 Task: Search for contacts associated with the company 'Softage' in Outlook.
Action: Mouse moved to (10, 88)
Screenshot: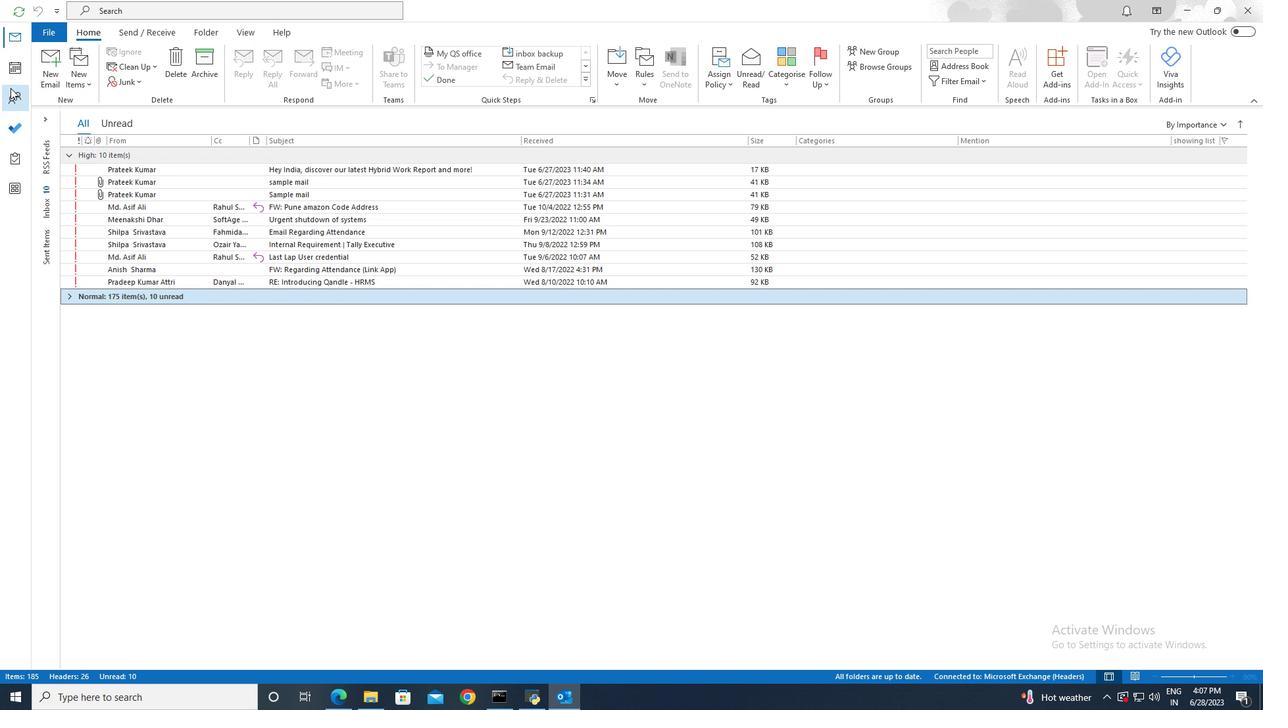
Action: Mouse pressed left at (10, 88)
Screenshot: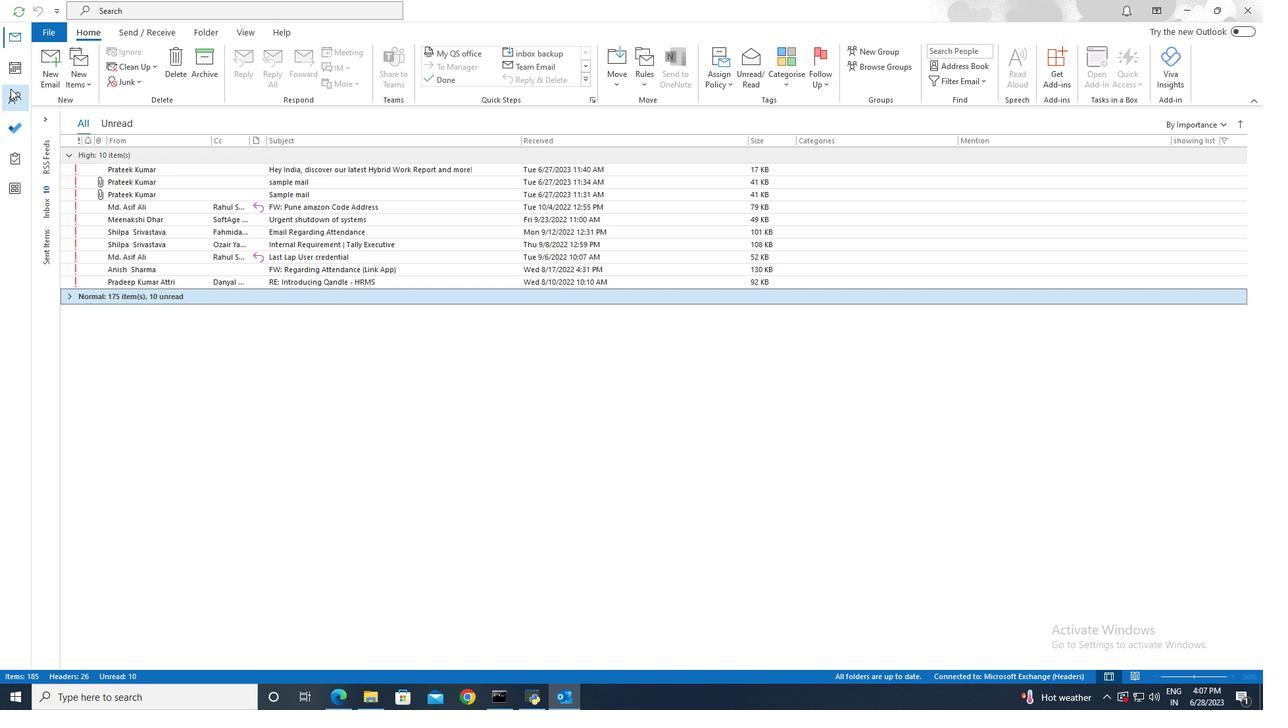 
Action: Mouse moved to (327, 13)
Screenshot: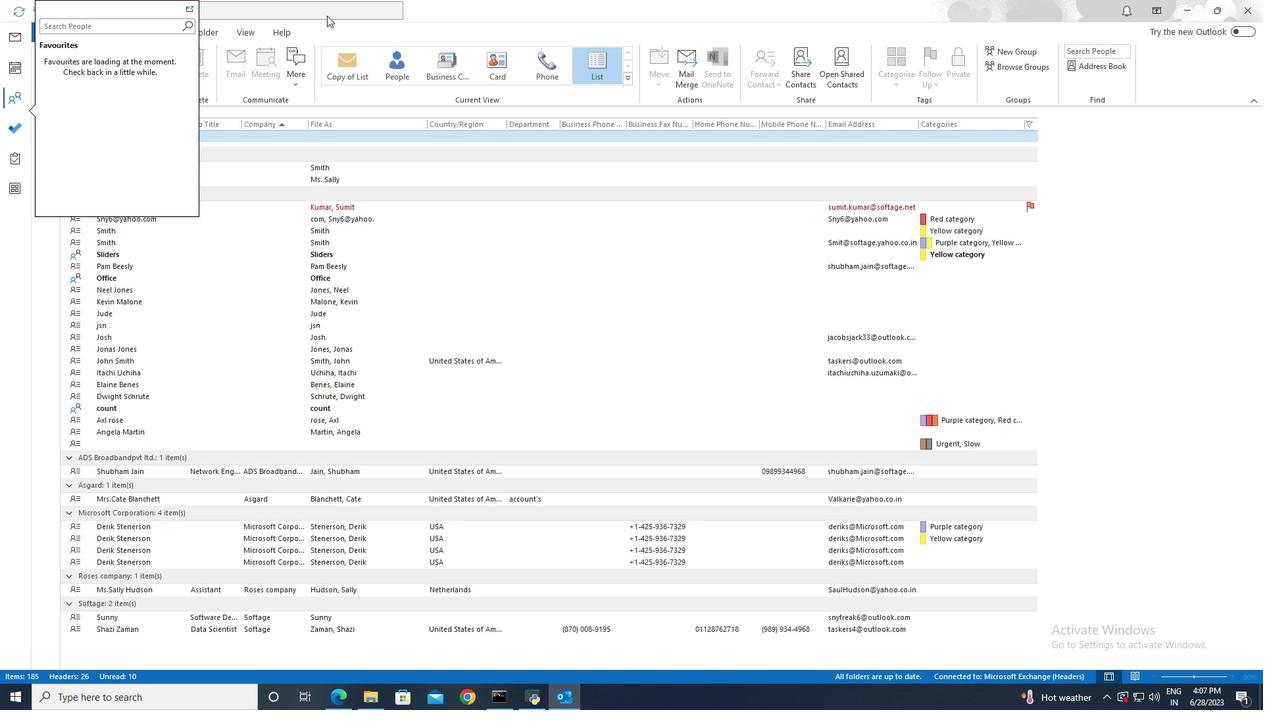 
Action: Mouse pressed left at (327, 13)
Screenshot: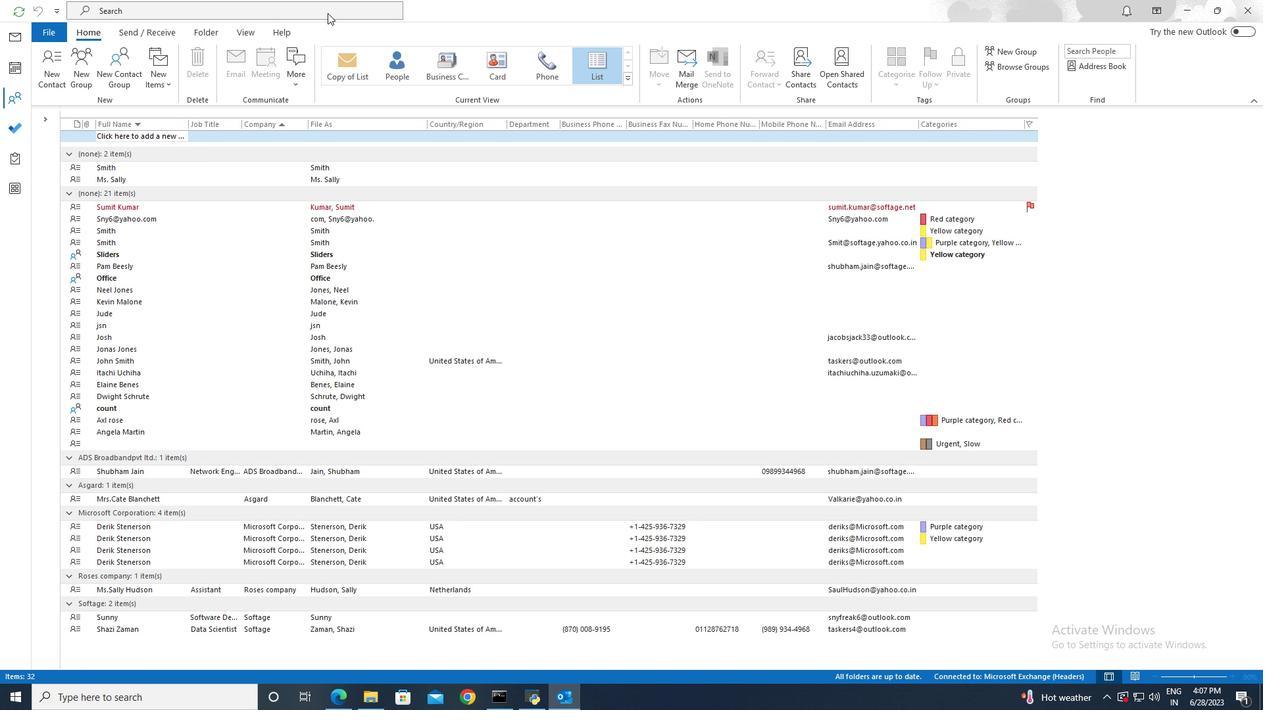 
Action: Mouse moved to (459, 9)
Screenshot: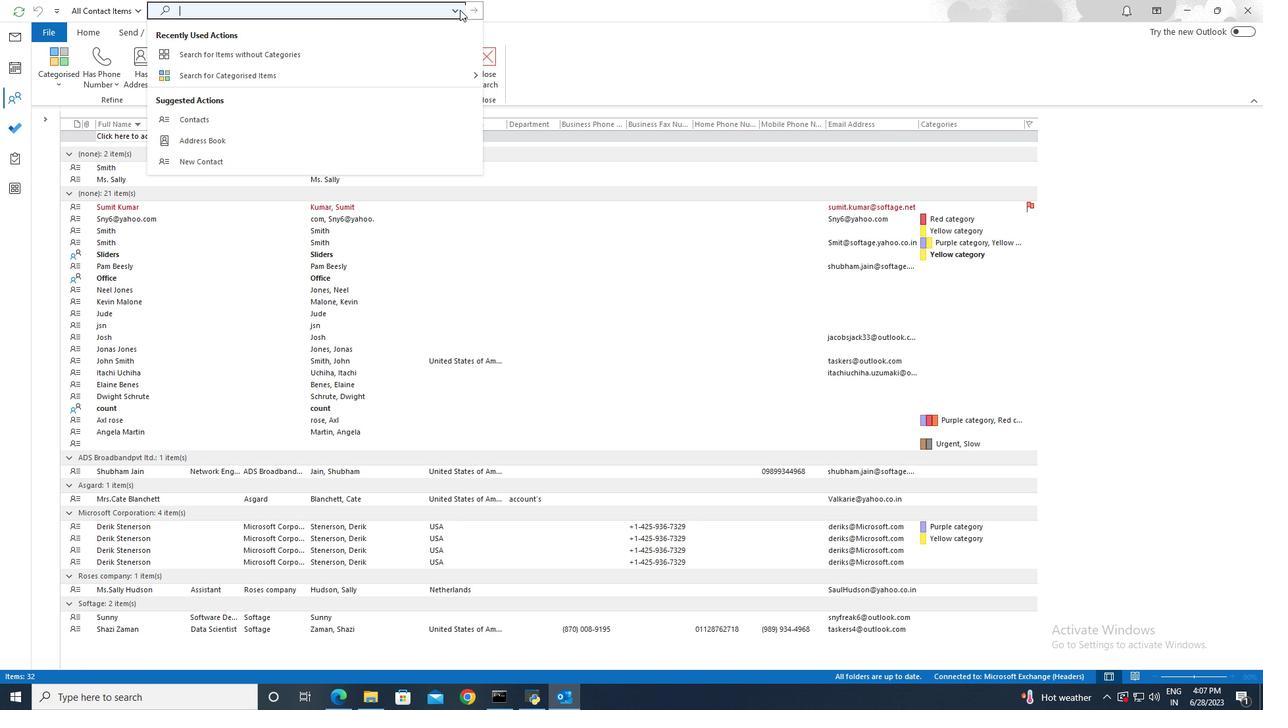
Action: Mouse pressed left at (459, 9)
Screenshot: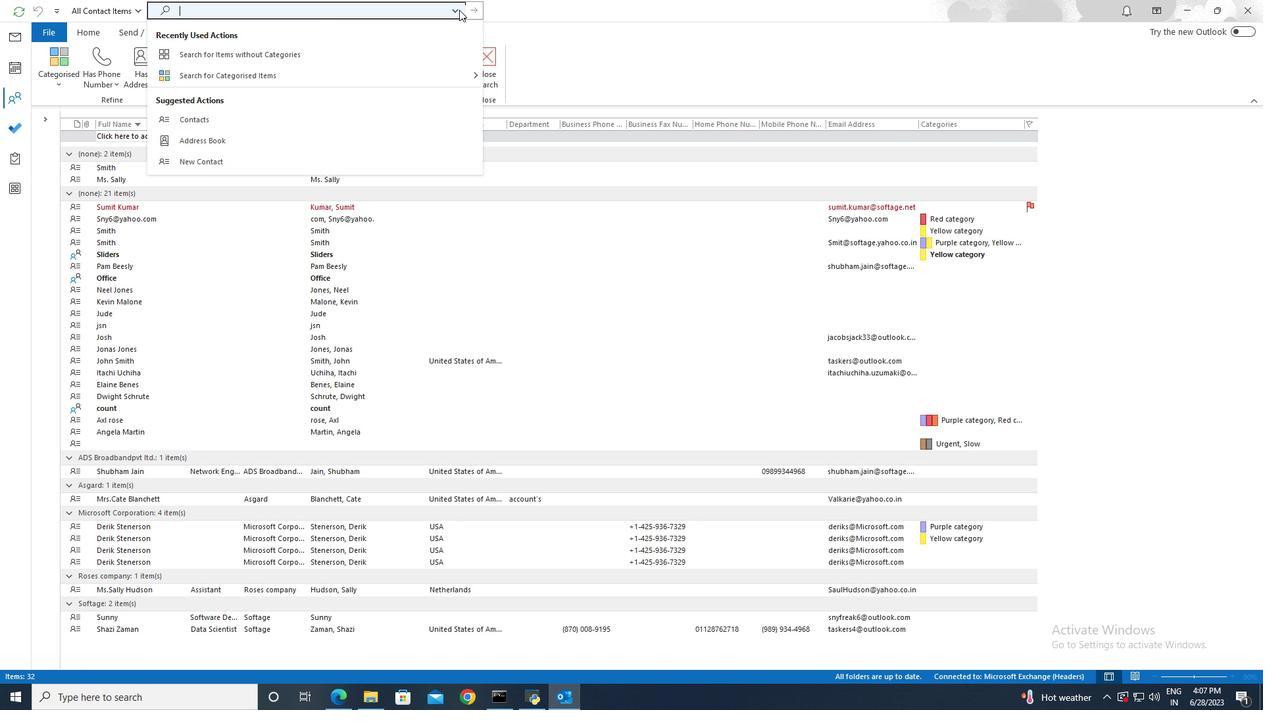 
Action: Mouse moved to (258, 132)
Screenshot: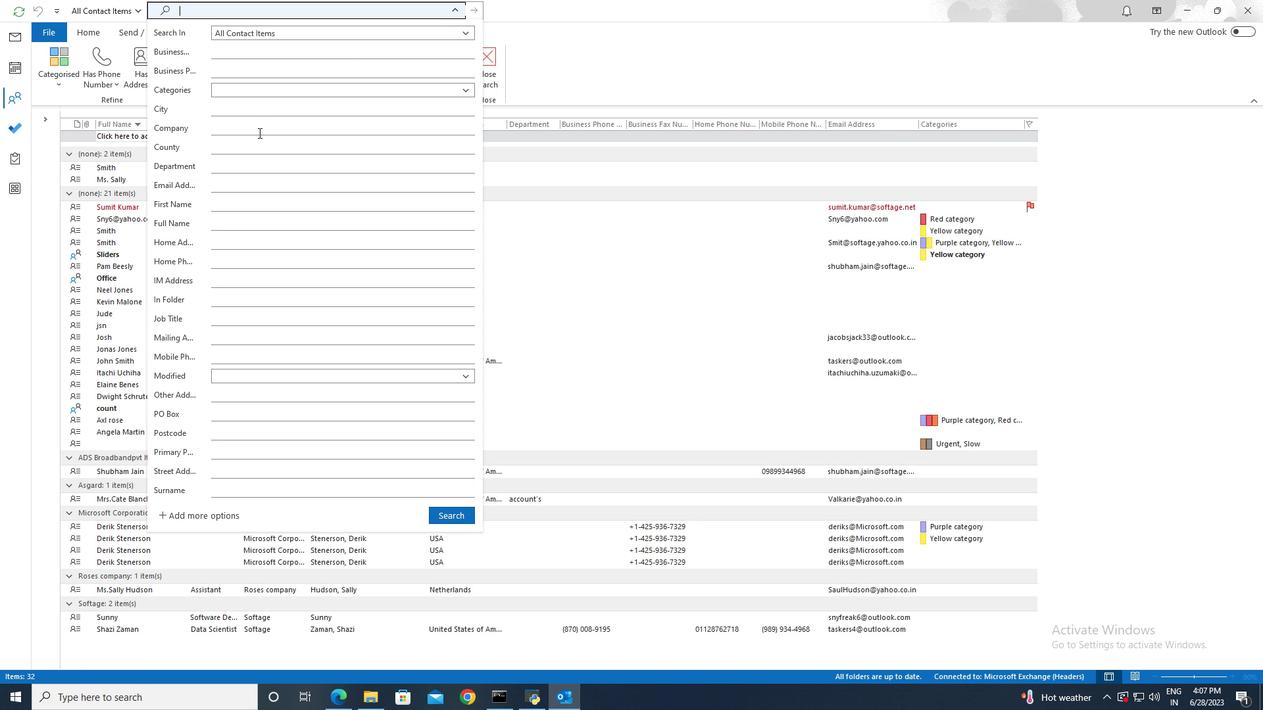 
Action: Mouse pressed left at (258, 132)
Screenshot: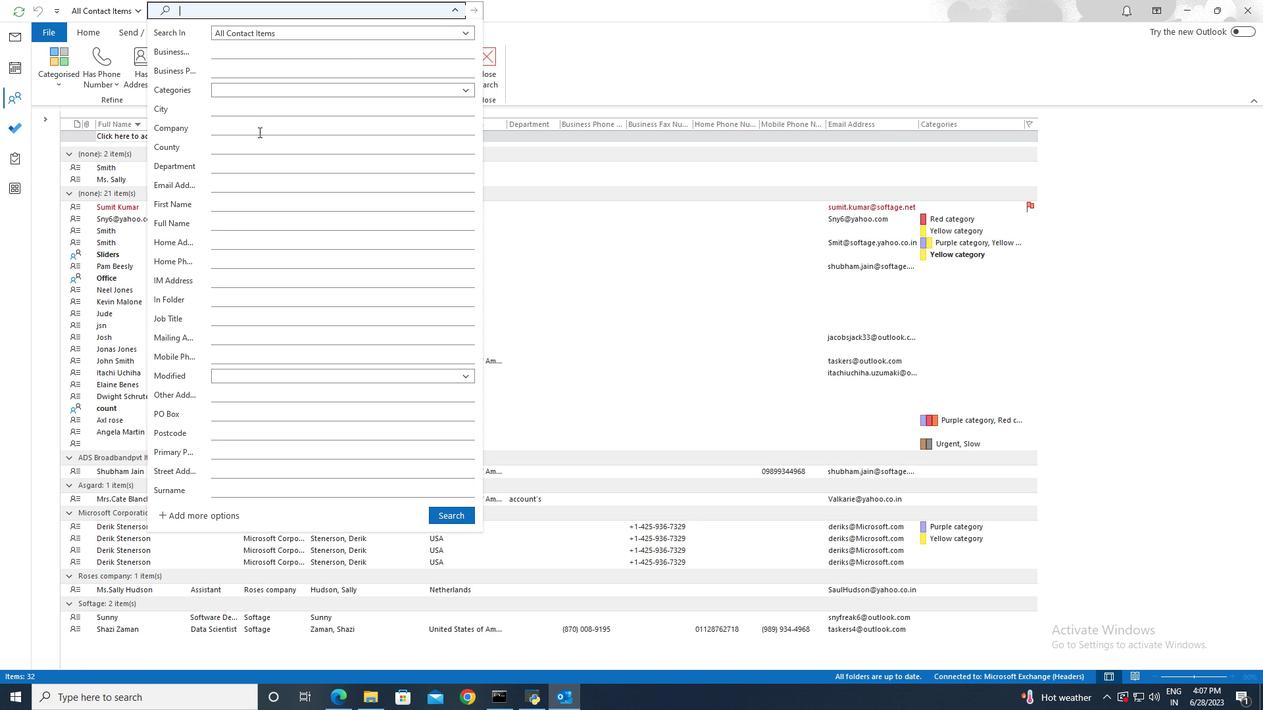 
Action: Key pressed <Key.shift>Softage
Screenshot: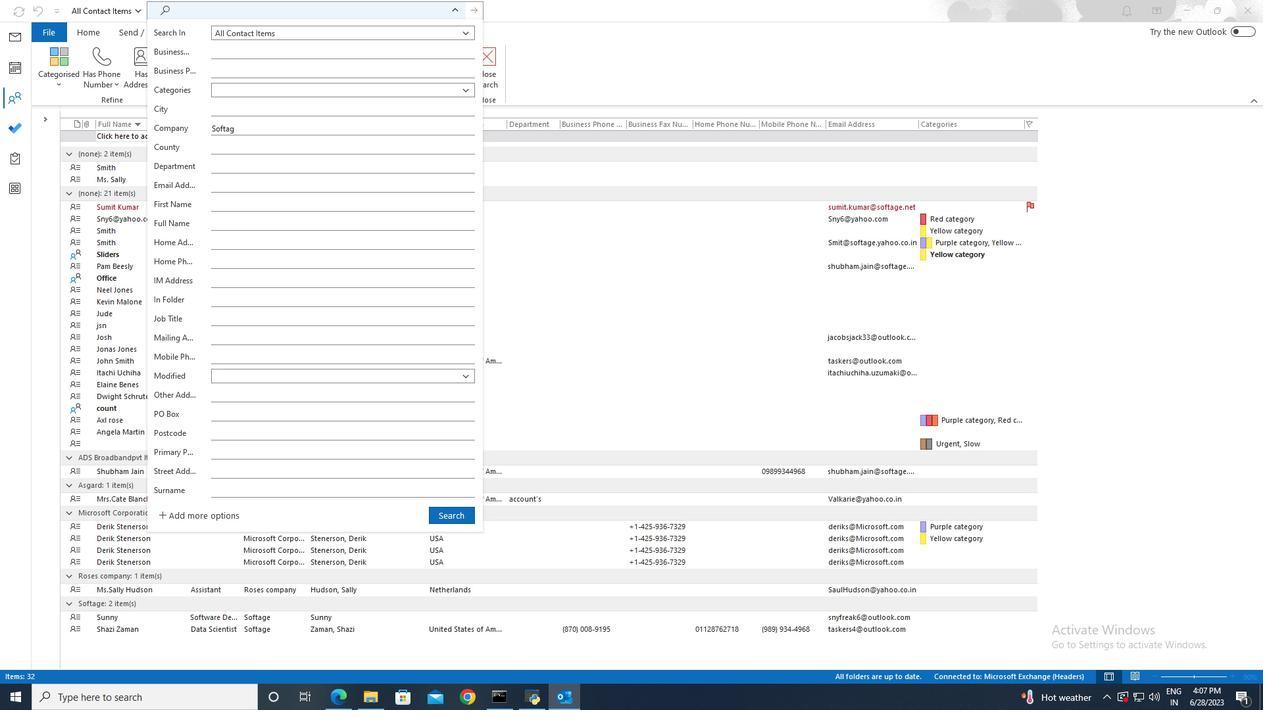 
Action: Mouse moved to (450, 511)
Screenshot: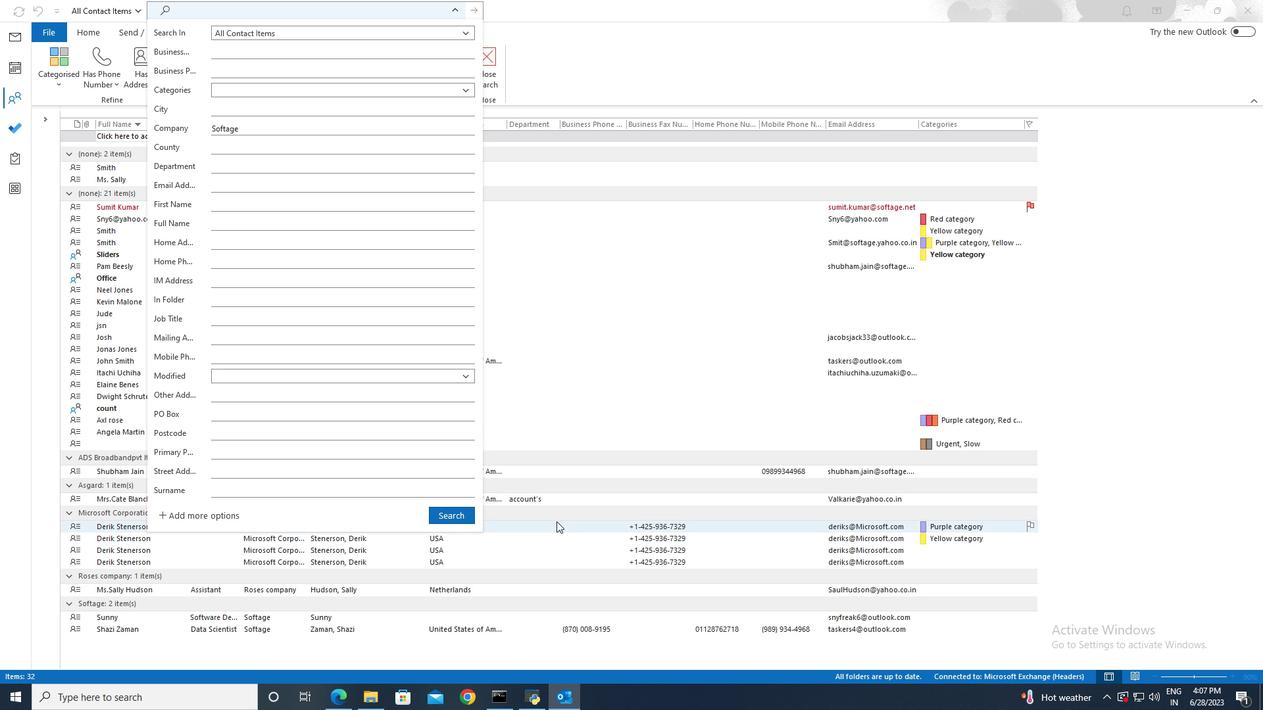 
Action: Mouse pressed left at (450, 511)
Screenshot: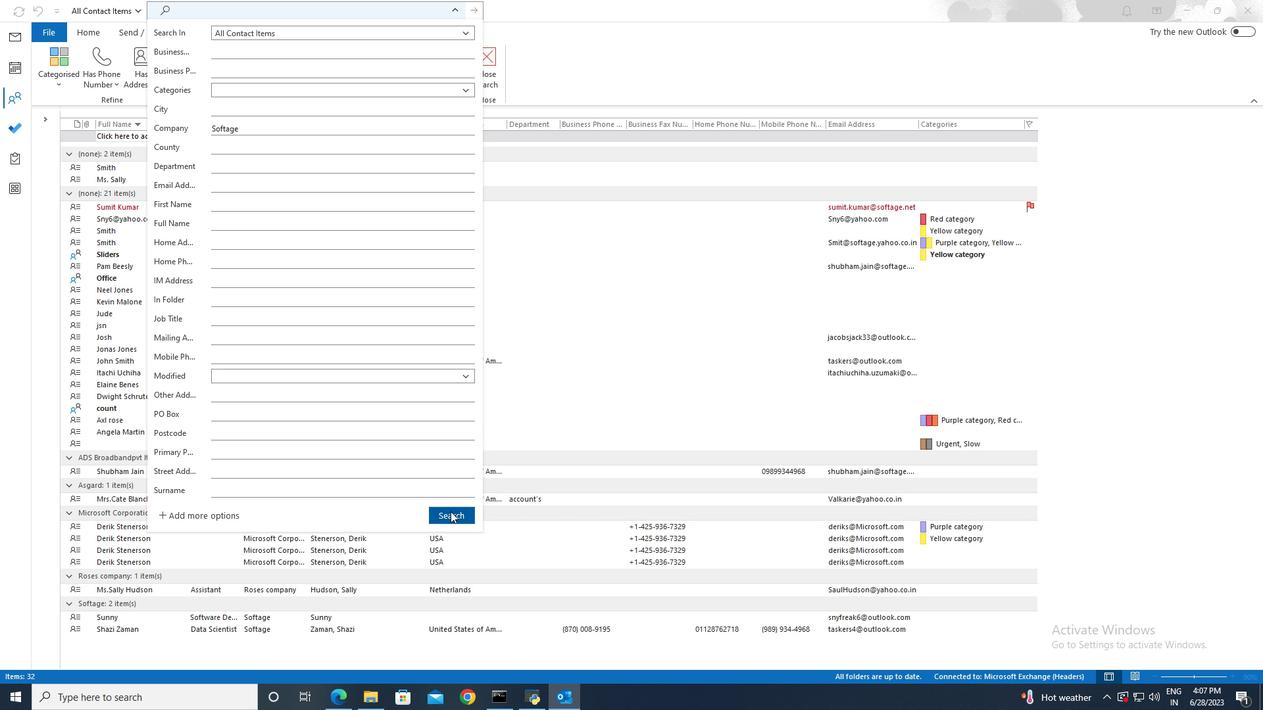 
